 Task: Sort posts by latest.
Action: Mouse moved to (299, 153)
Screenshot: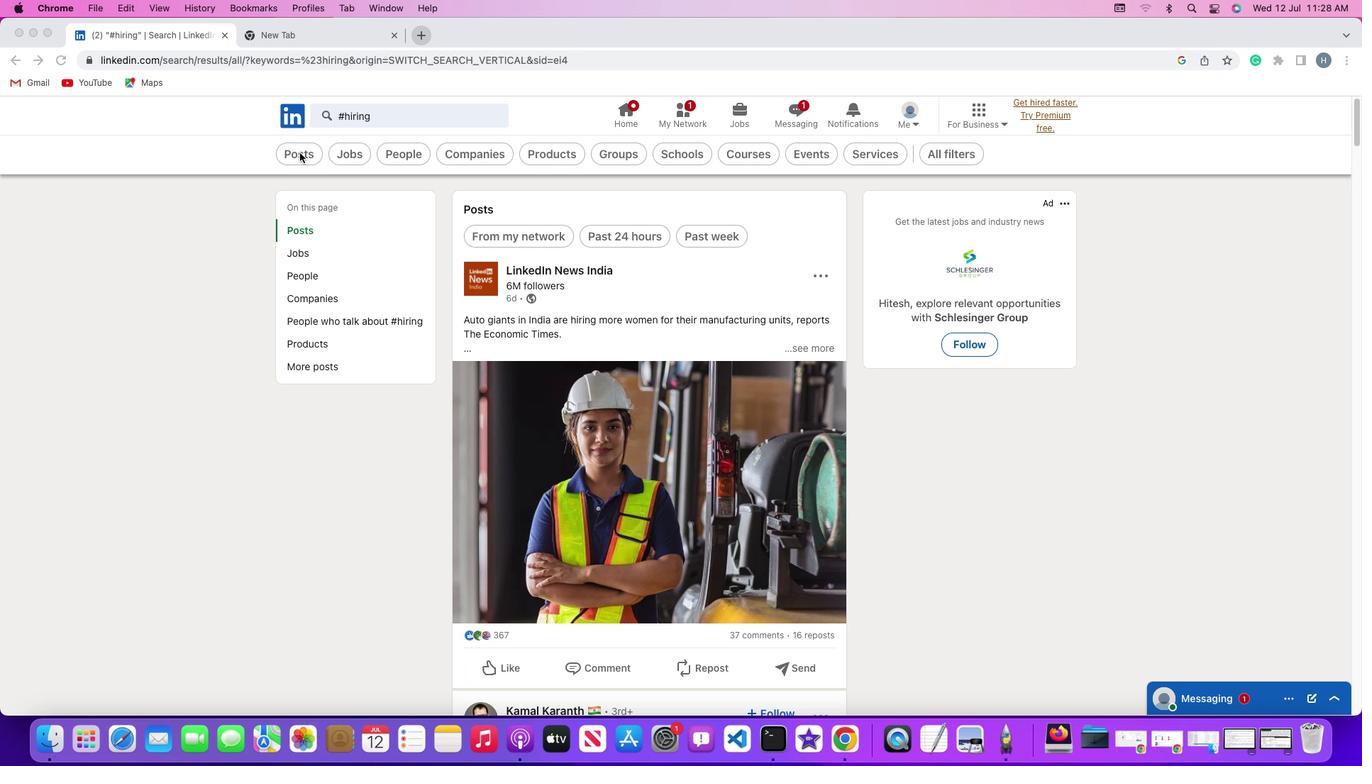 
Action: Mouse pressed left at (299, 153)
Screenshot: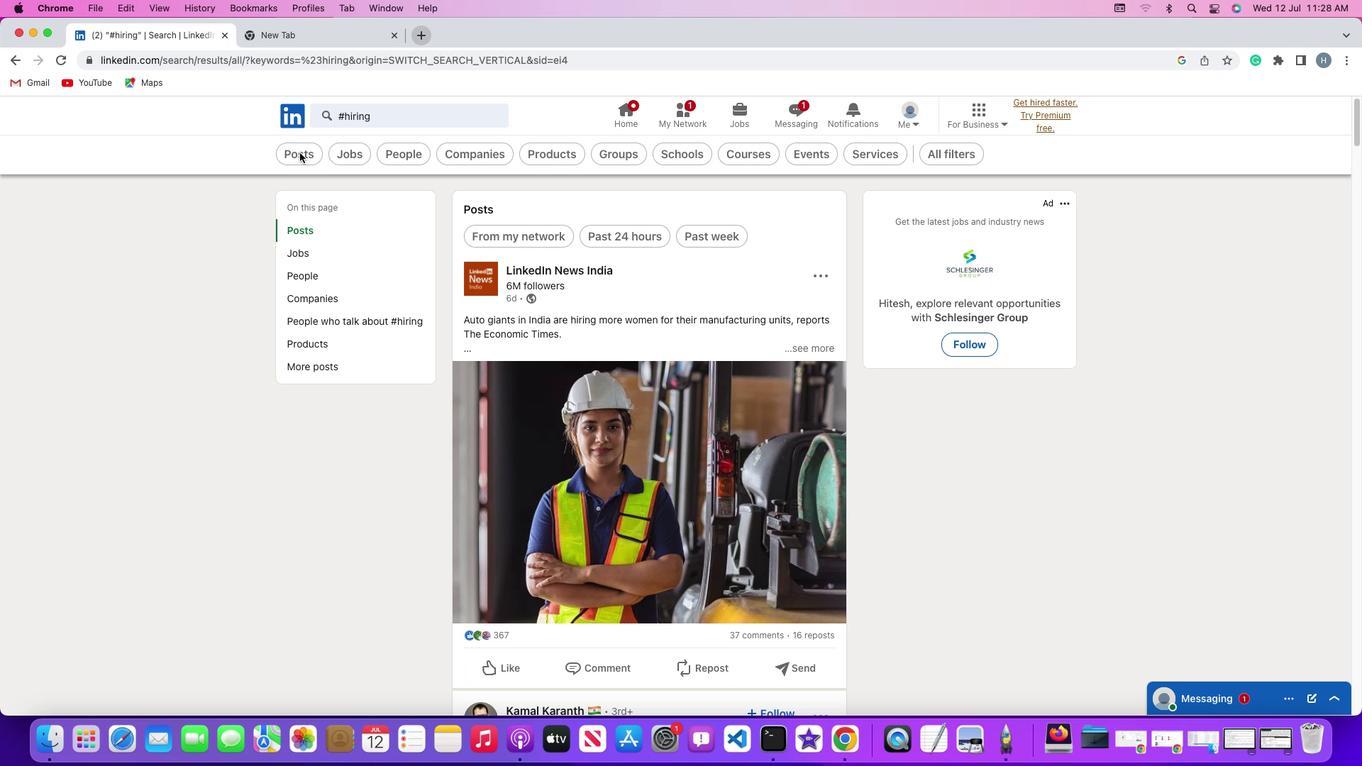 
Action: Mouse pressed left at (299, 153)
Screenshot: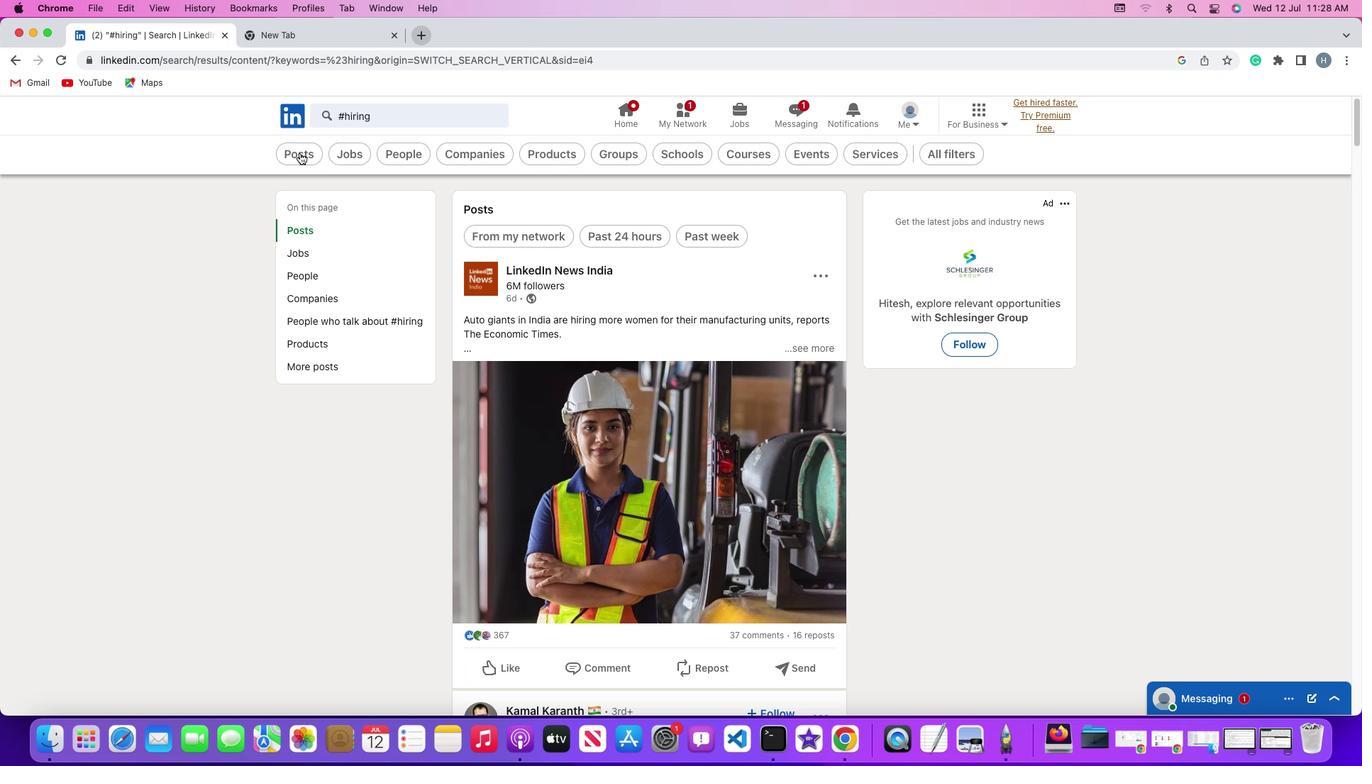 
Action: Mouse moved to (404, 149)
Screenshot: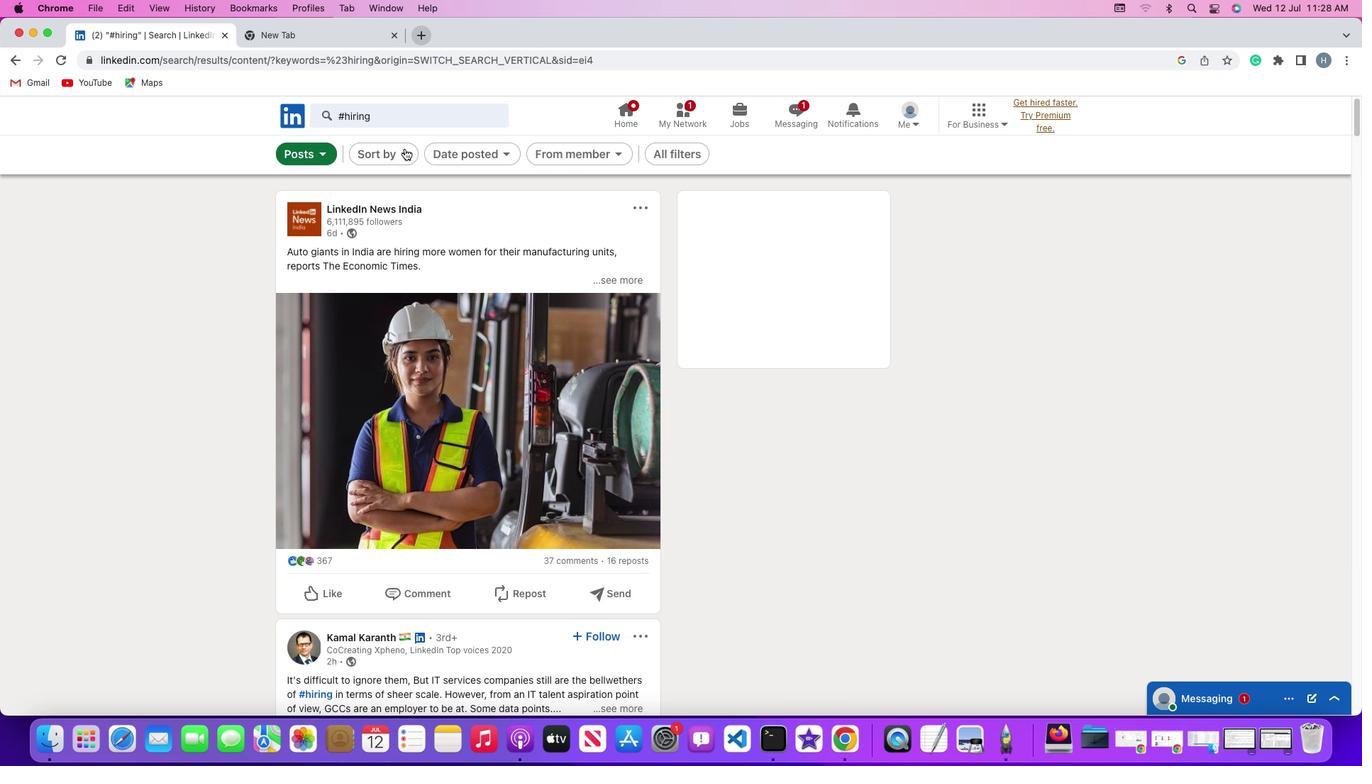 
Action: Mouse pressed left at (404, 149)
Screenshot: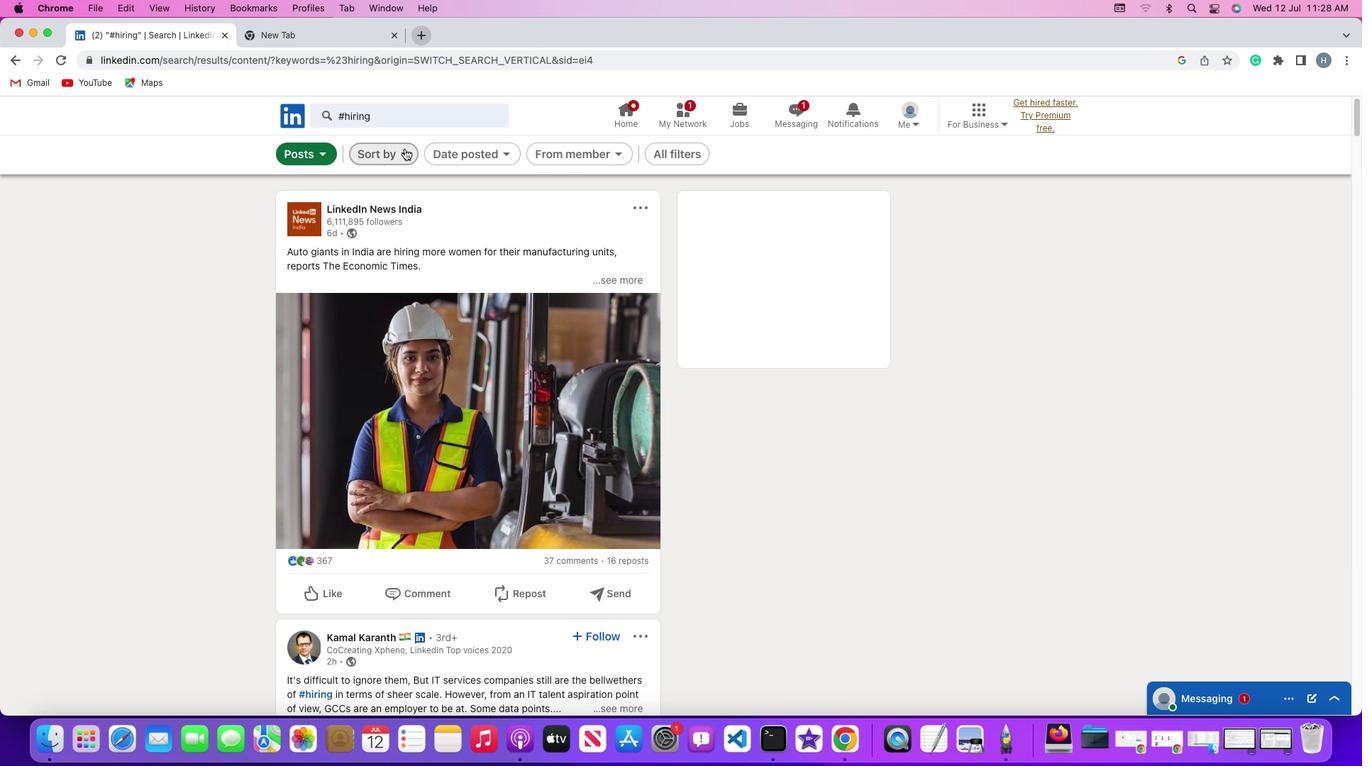 
Action: Mouse moved to (293, 221)
Screenshot: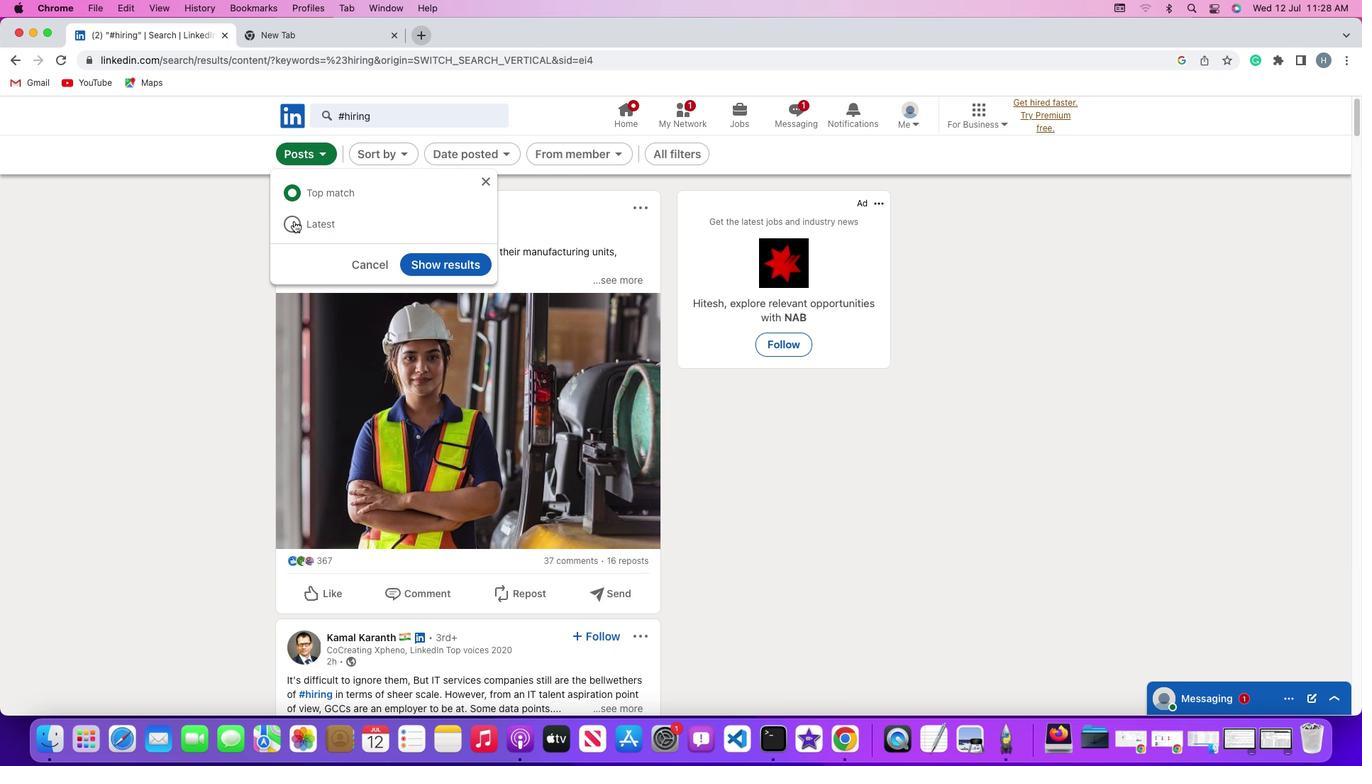 
Action: Mouse pressed left at (293, 221)
Screenshot: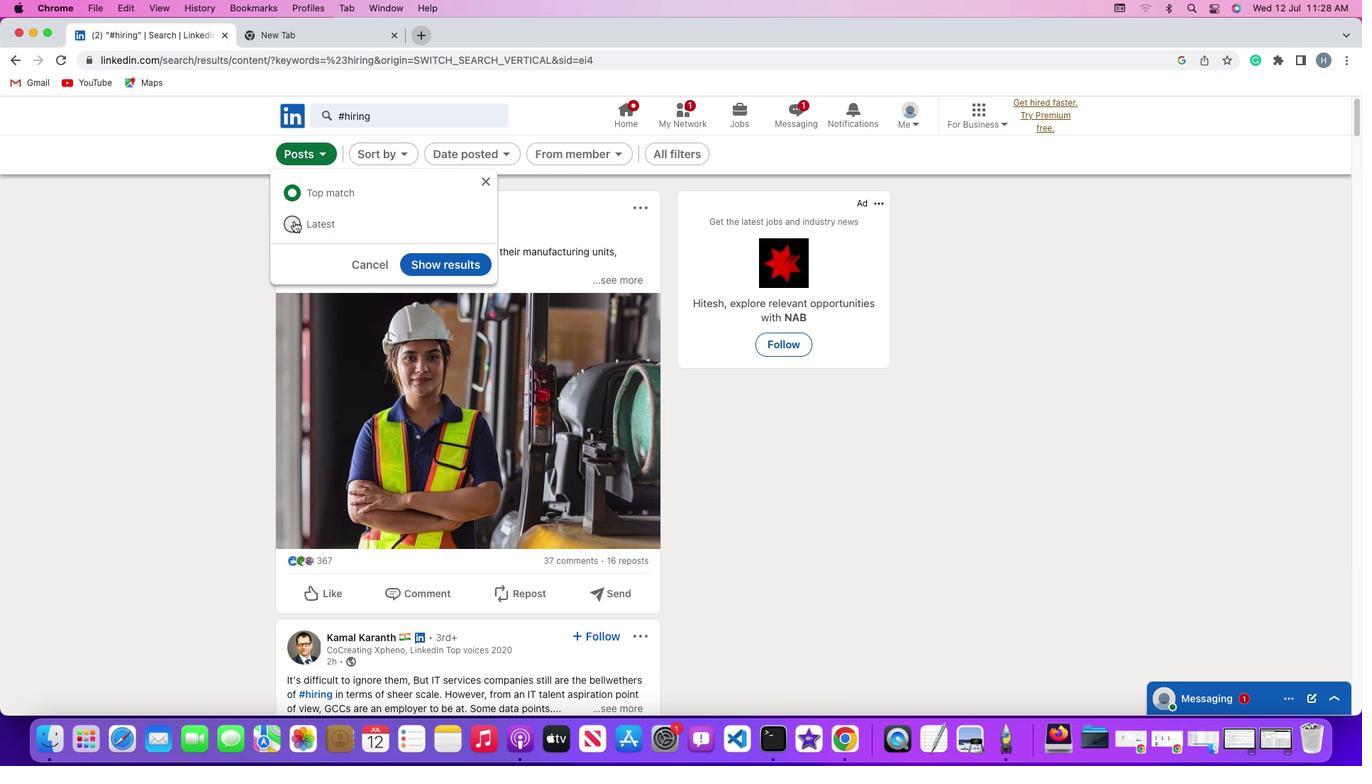 
Action: Mouse moved to (442, 263)
Screenshot: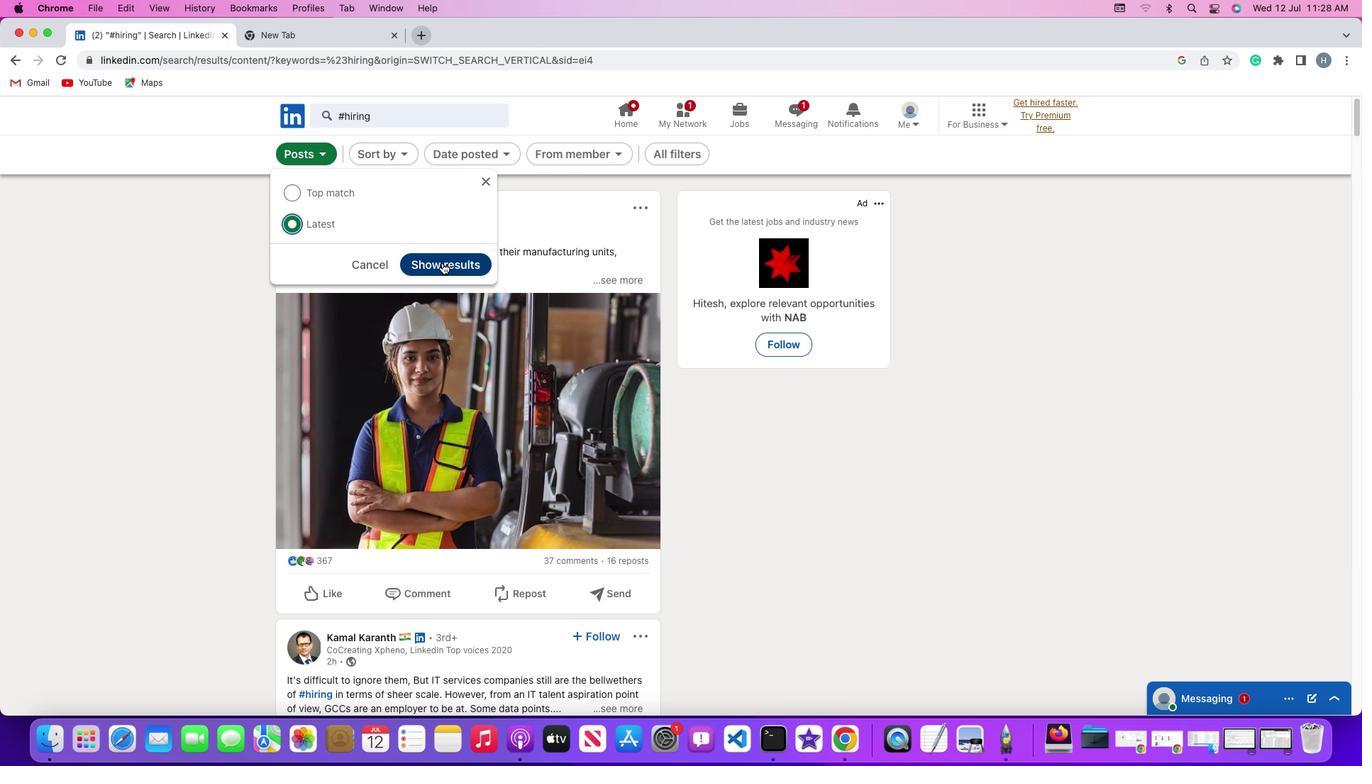 
Action: Mouse pressed left at (442, 263)
Screenshot: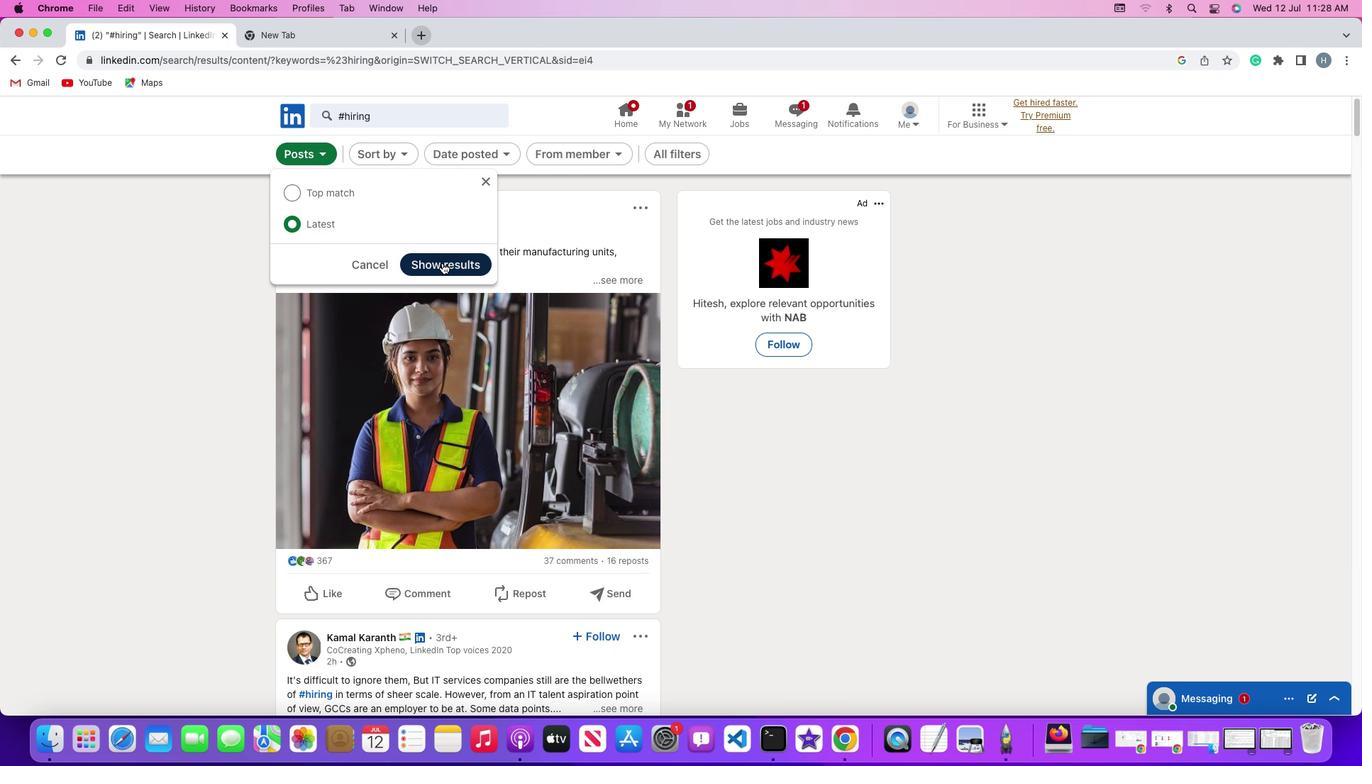 
Action: Mouse moved to (527, 242)
Screenshot: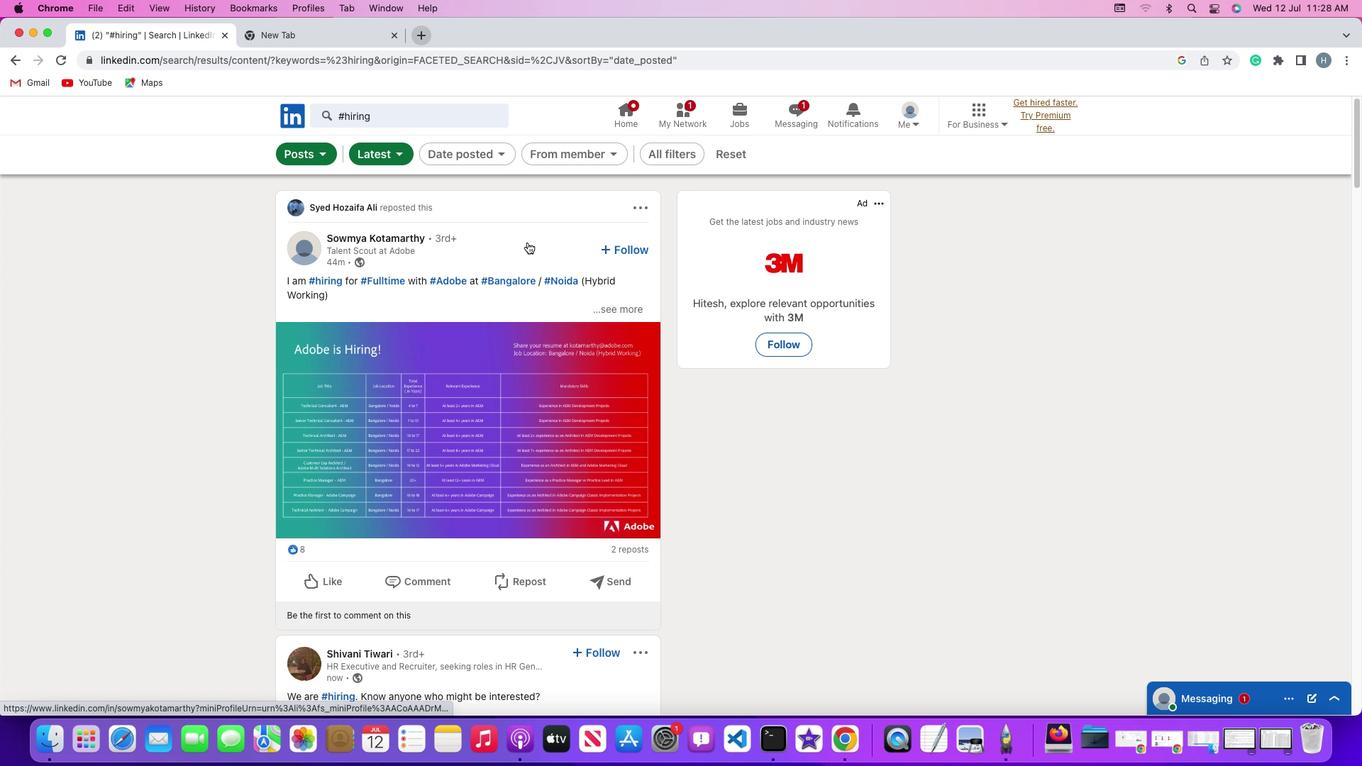 
